Task: Create ChildIssue0000000806 as Child Issue of Issue Issue0000000403 in Backlog  in Scrum Project Project0000000081 in Jira. Create ChildIssue0000000807 as Child Issue of Issue Issue0000000404 in Backlog  in Scrum Project Project0000000081 in Jira. Create ChildIssue0000000808 as Child Issue of Issue Issue0000000404 in Backlog  in Scrum Project Project0000000081 in Jira. Create ChildIssue0000000809 as Child Issue of Issue Issue0000000405 in Backlog  in Scrum Project Project0000000081 in Jira. Create ChildIssue0000000810 as Child Issue of Issue Issue0000000405 in Backlog  in Scrum Project Project0000000081 in Jira
Action: Mouse moved to (849, 447)
Screenshot: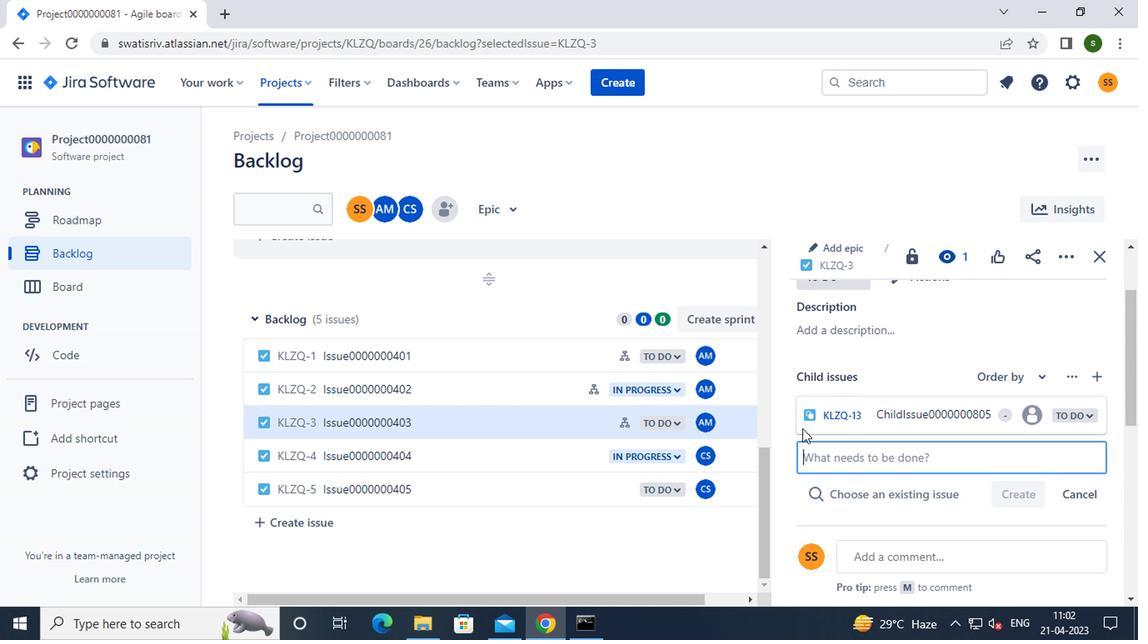
Action: Mouse pressed left at (849, 447)
Screenshot: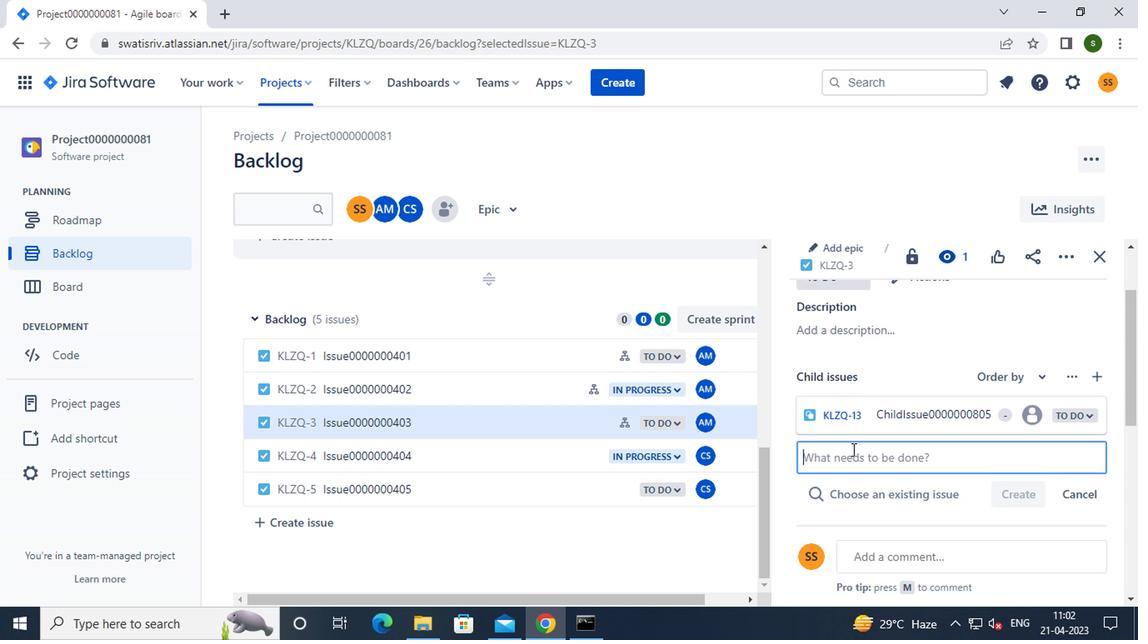 
Action: Key pressed <Key.caps_lock><Key.caps_lock>c<Key.caps_lock>hild<Key.caps_lock>i<Key.caps_lock>ssue0000000806
Screenshot: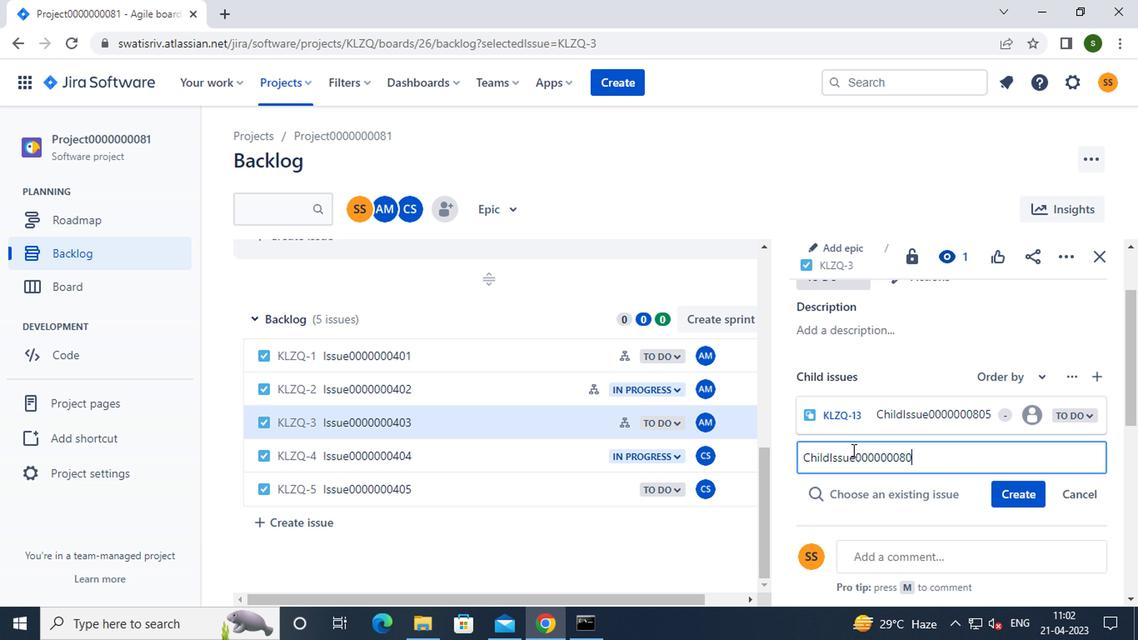 
Action: Mouse moved to (1012, 486)
Screenshot: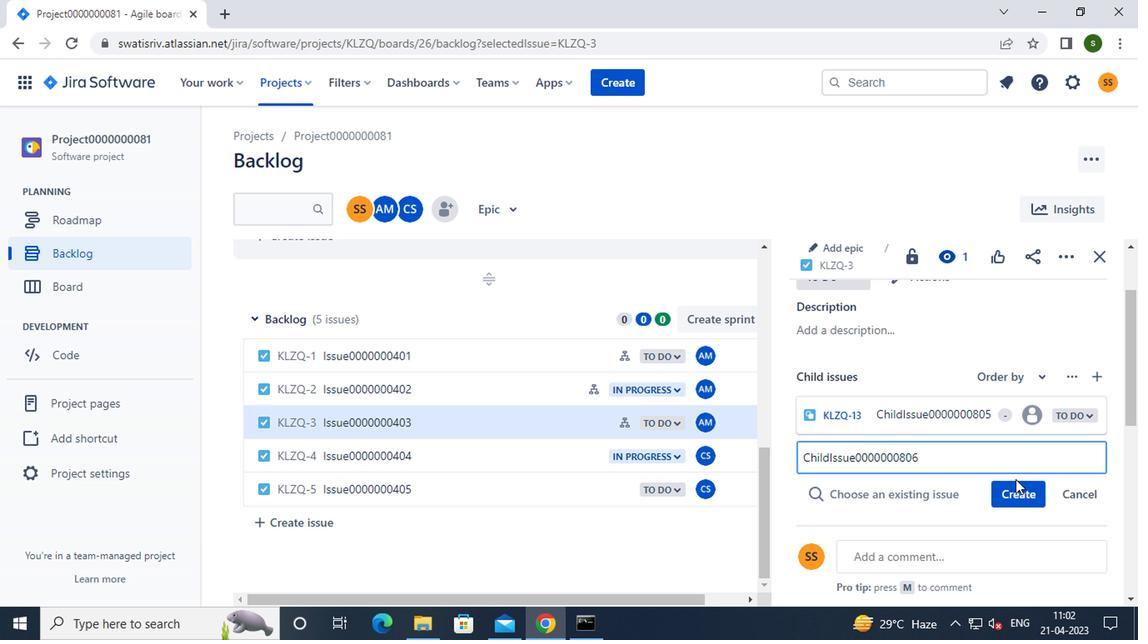 
Action: Mouse pressed left at (1012, 486)
Screenshot: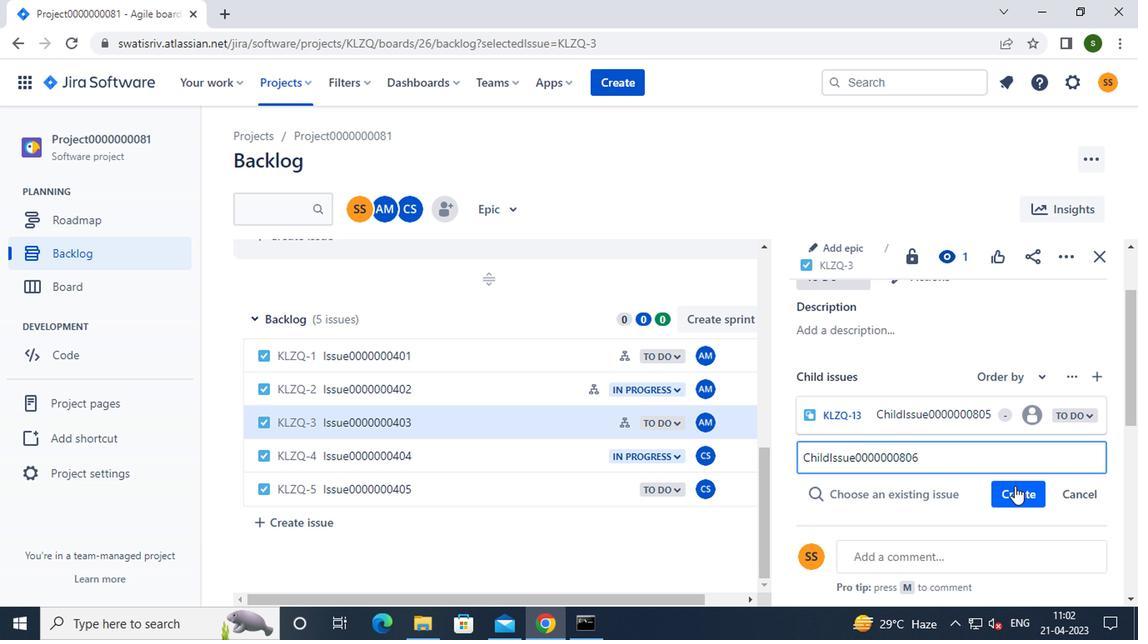 
Action: Mouse moved to (479, 456)
Screenshot: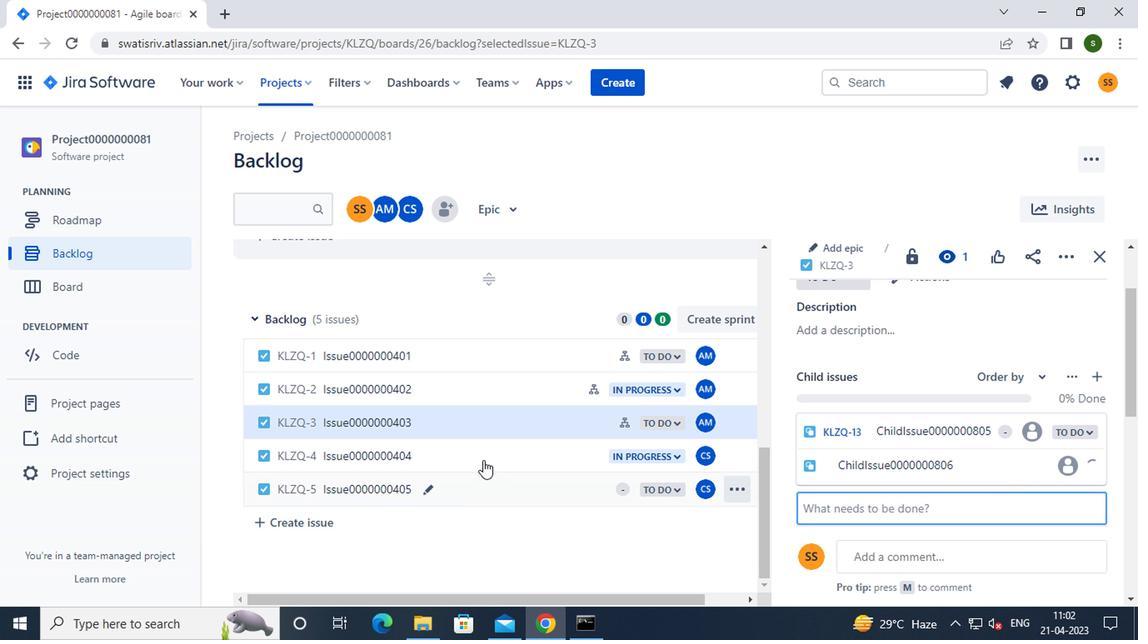 
Action: Mouse pressed left at (479, 456)
Screenshot: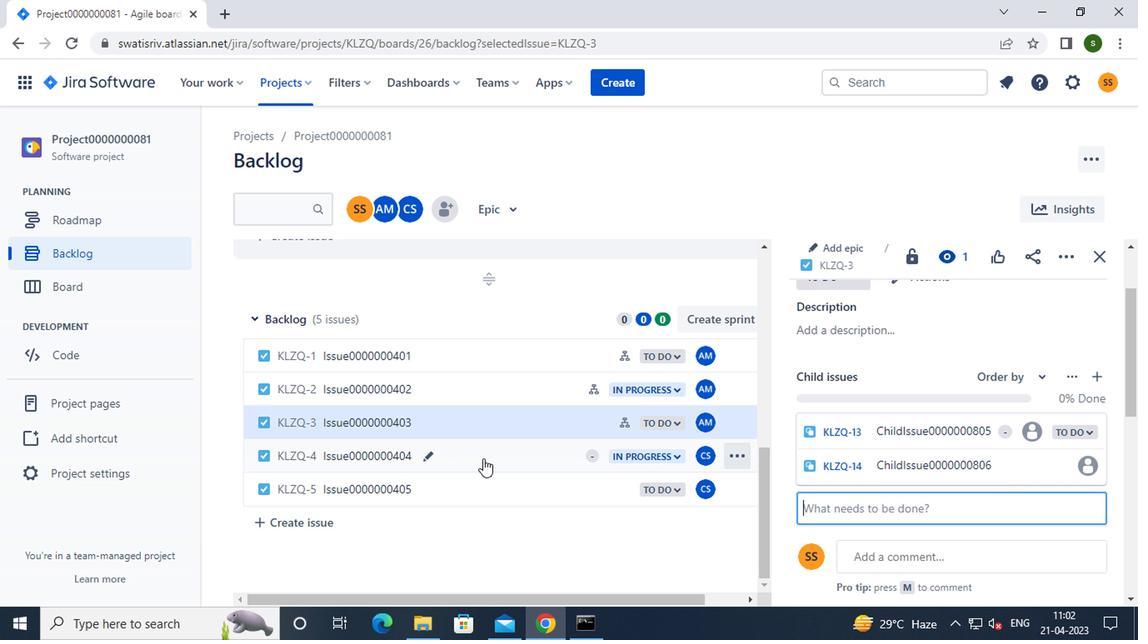 
Action: Mouse moved to (846, 327)
Screenshot: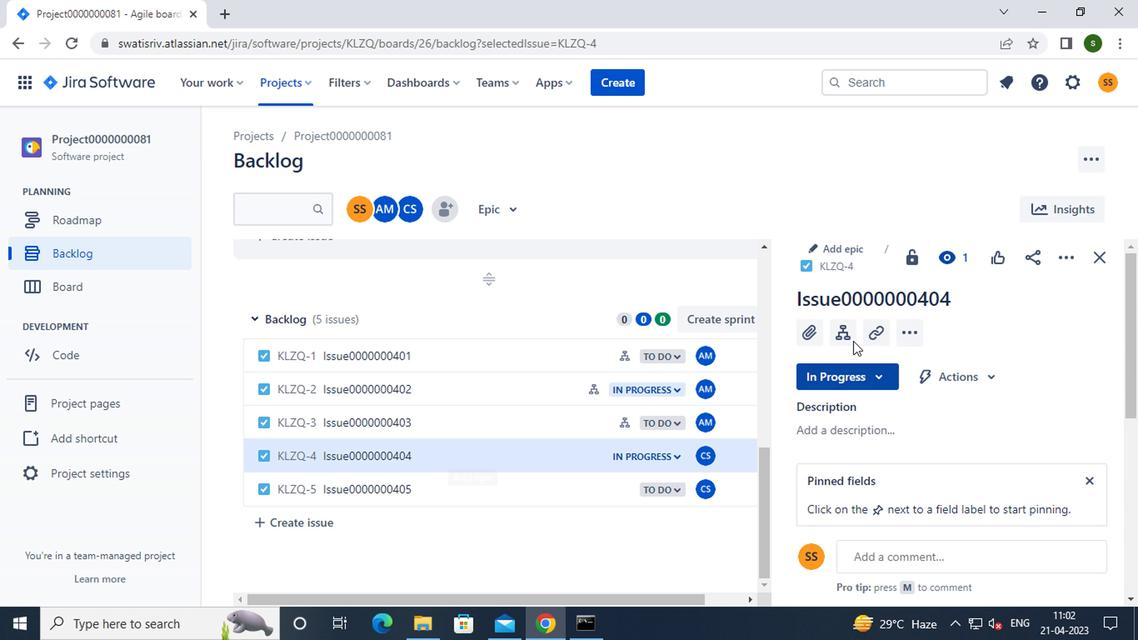 
Action: Mouse pressed left at (846, 327)
Screenshot: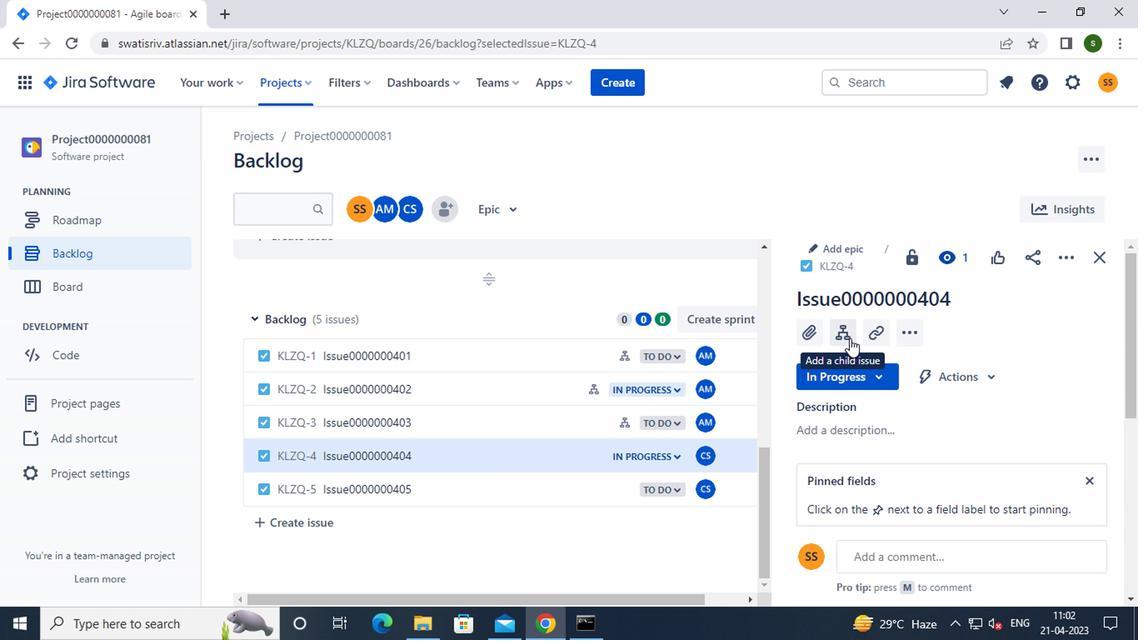 
Action: Mouse moved to (872, 391)
Screenshot: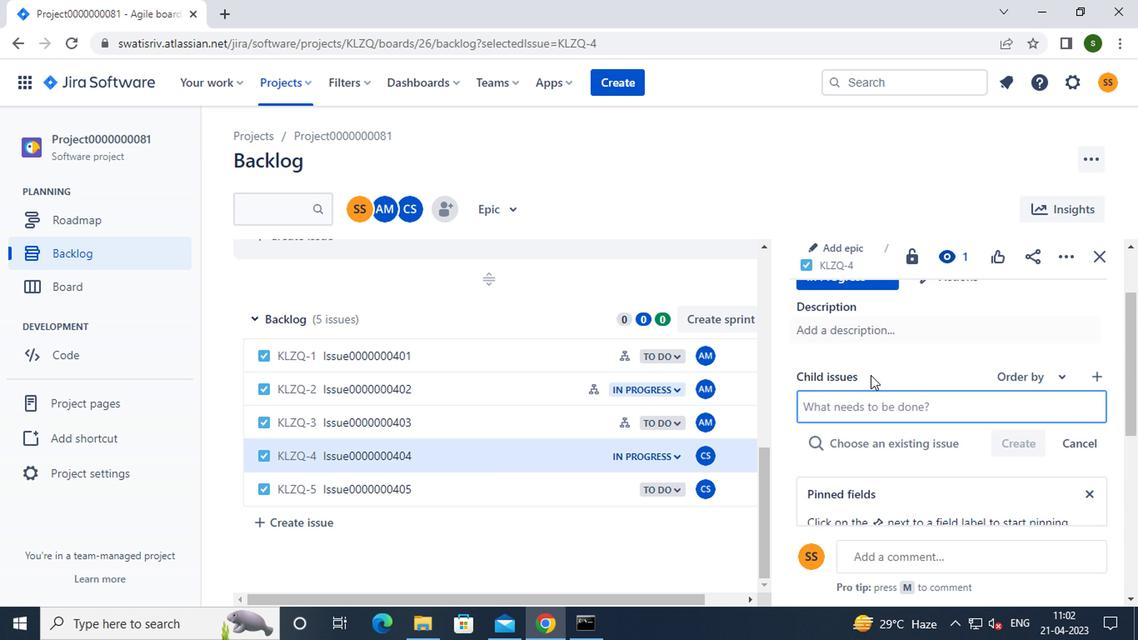 
Action: Mouse pressed left at (872, 391)
Screenshot: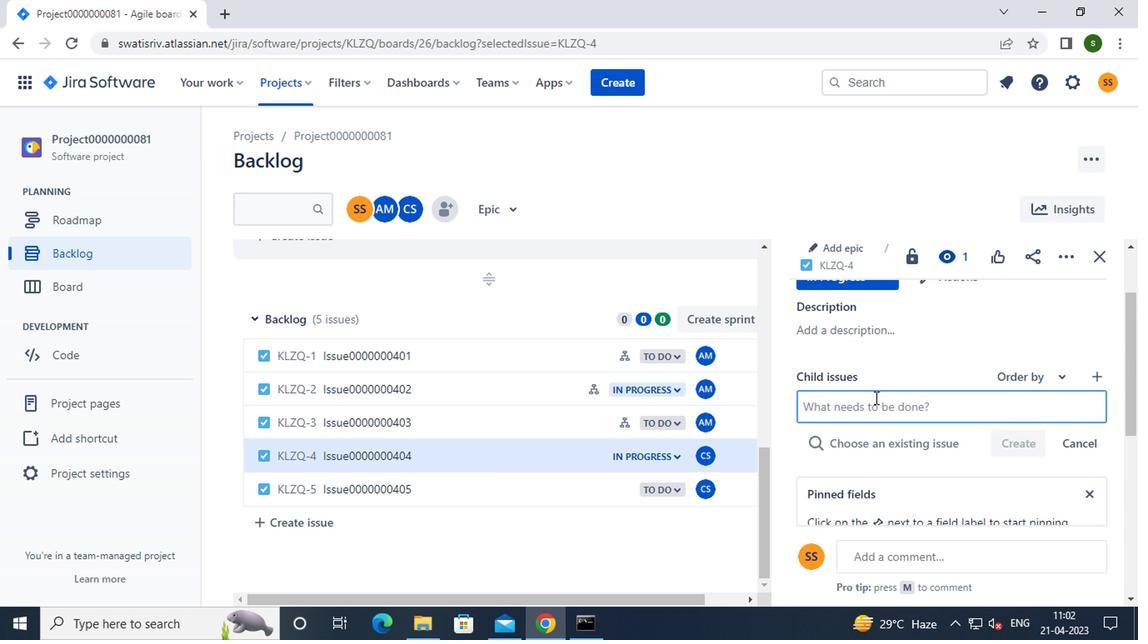 
Action: Mouse moved to (875, 393)
Screenshot: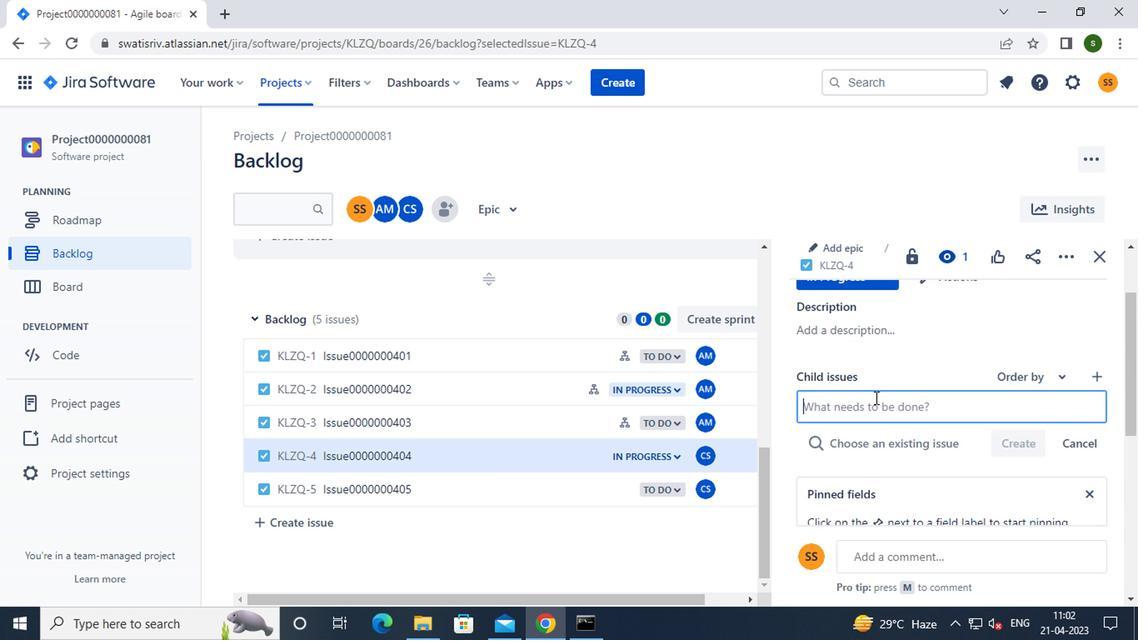 
Action: Key pressed <Key.caps_lock>c<Key.caps_lock>hild<Key.caps_lock>i<Key.caps_lock>ssue0000000807
Screenshot: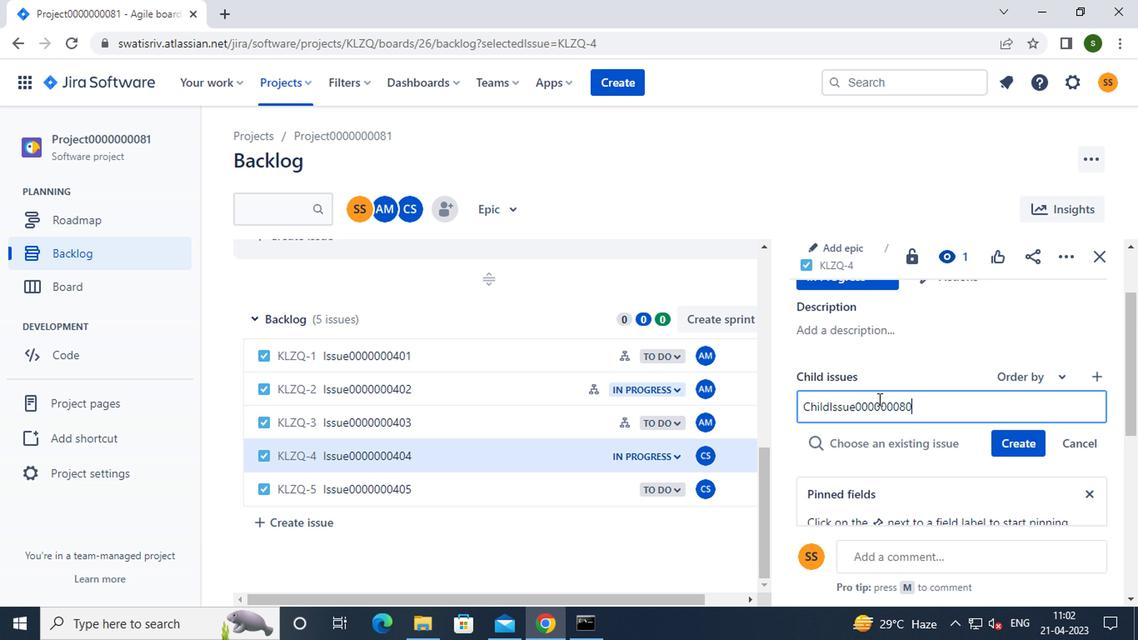
Action: Mouse moved to (1030, 445)
Screenshot: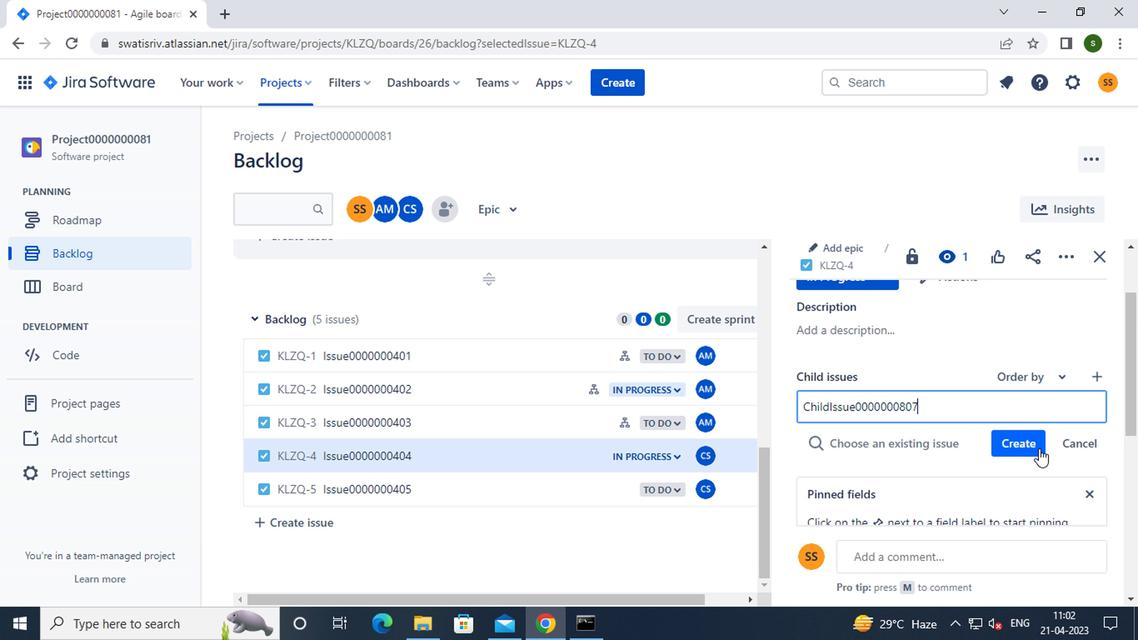
Action: Mouse pressed left at (1030, 445)
Screenshot: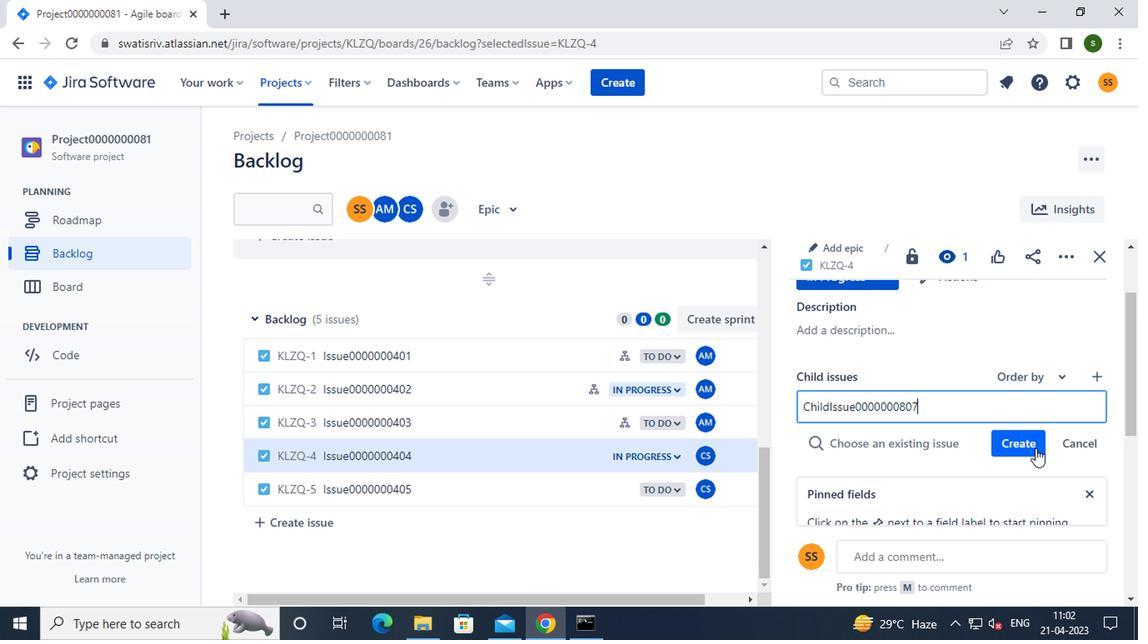 
Action: Mouse moved to (951, 447)
Screenshot: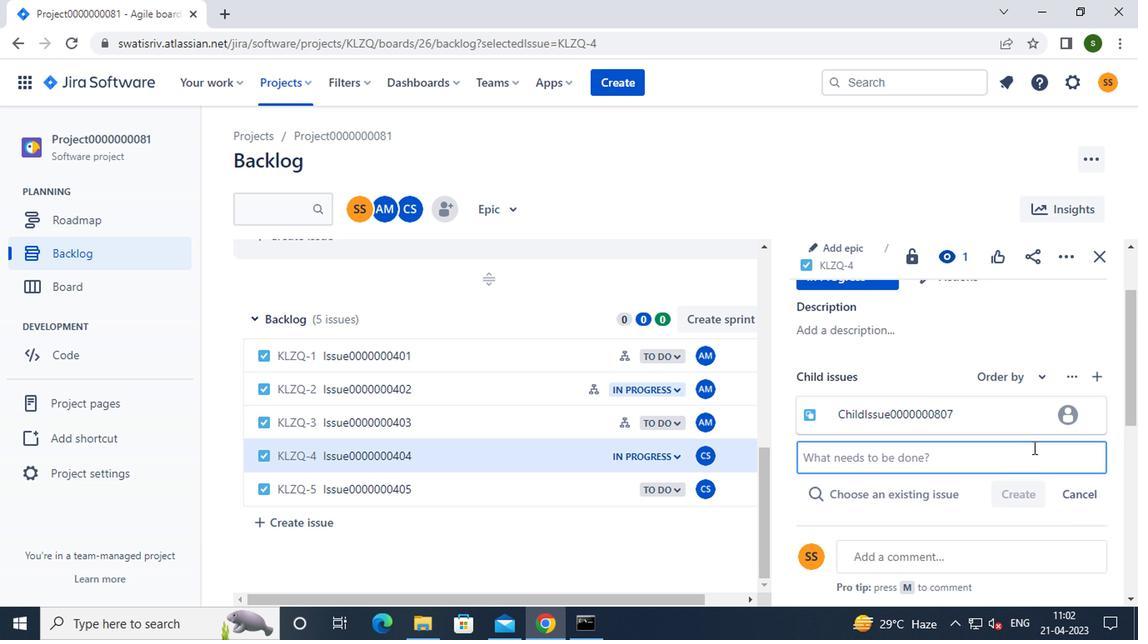 
Action: Mouse pressed left at (951, 447)
Screenshot: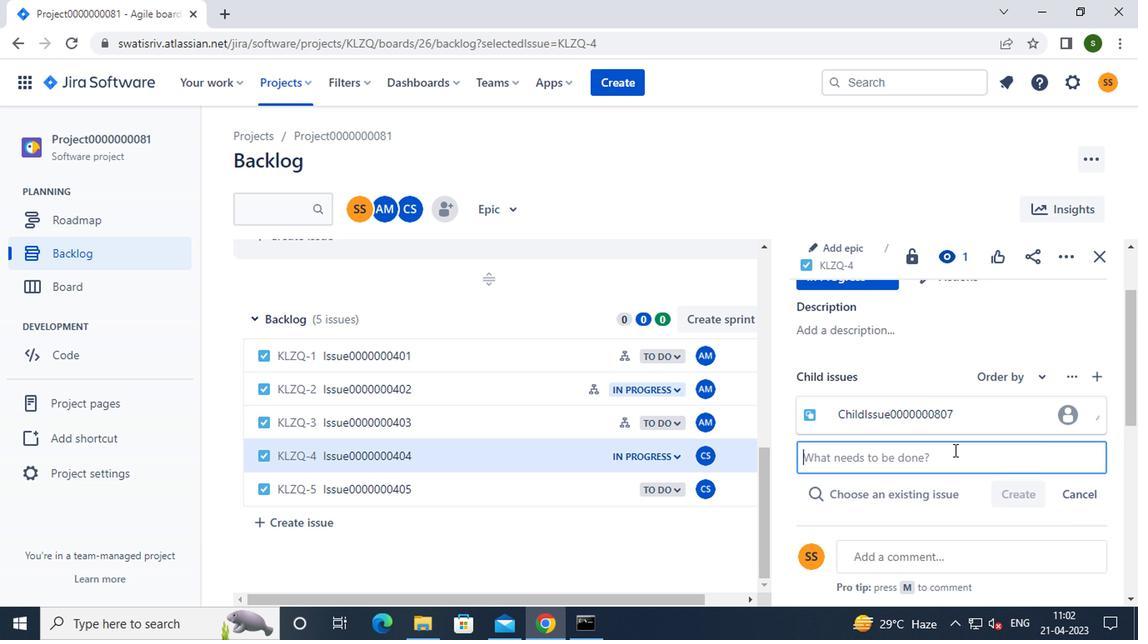 
Action: Key pressed <Key.caps_lock>c<Key.caps_lock>hils<Key.caps_lock>i<Key.caps_lock>ss<Key.backspace><Key.backspace><Key.backspace><Key.backspace>d<Key.caps_lock>i<Key.caps_lock>ssue0000000808
Screenshot: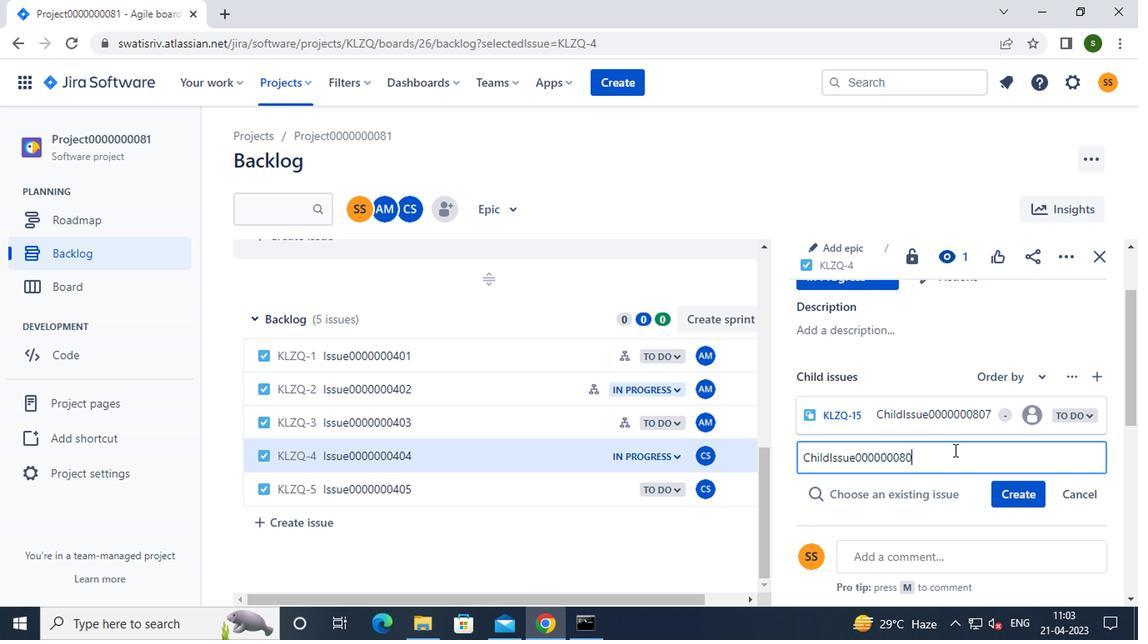 
Action: Mouse moved to (1001, 488)
Screenshot: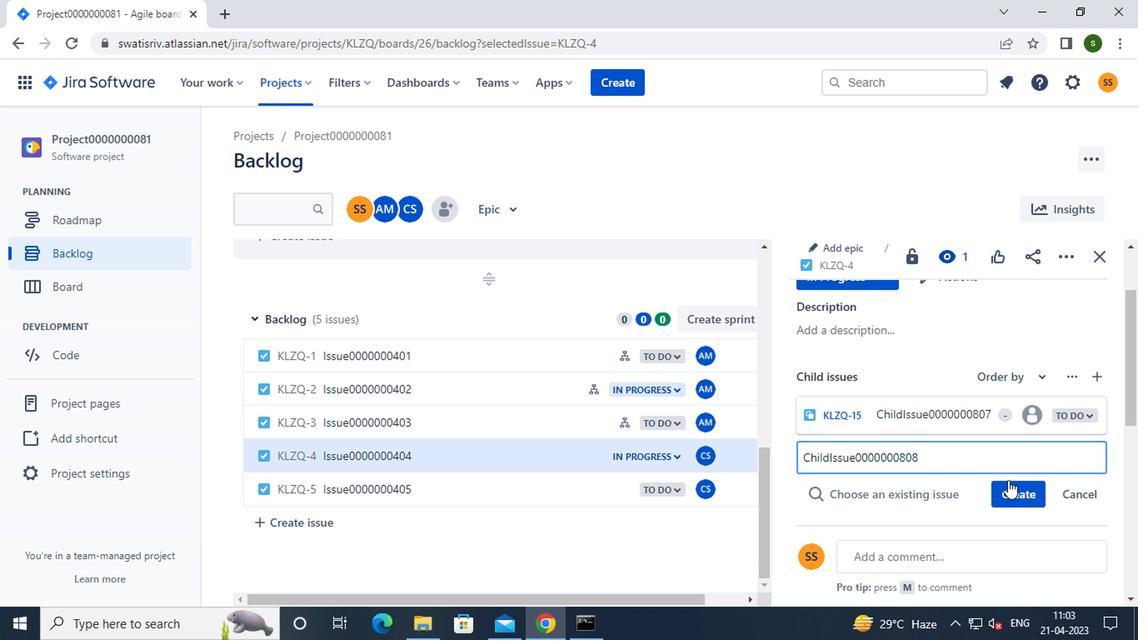 
Action: Mouse pressed left at (1001, 488)
Screenshot: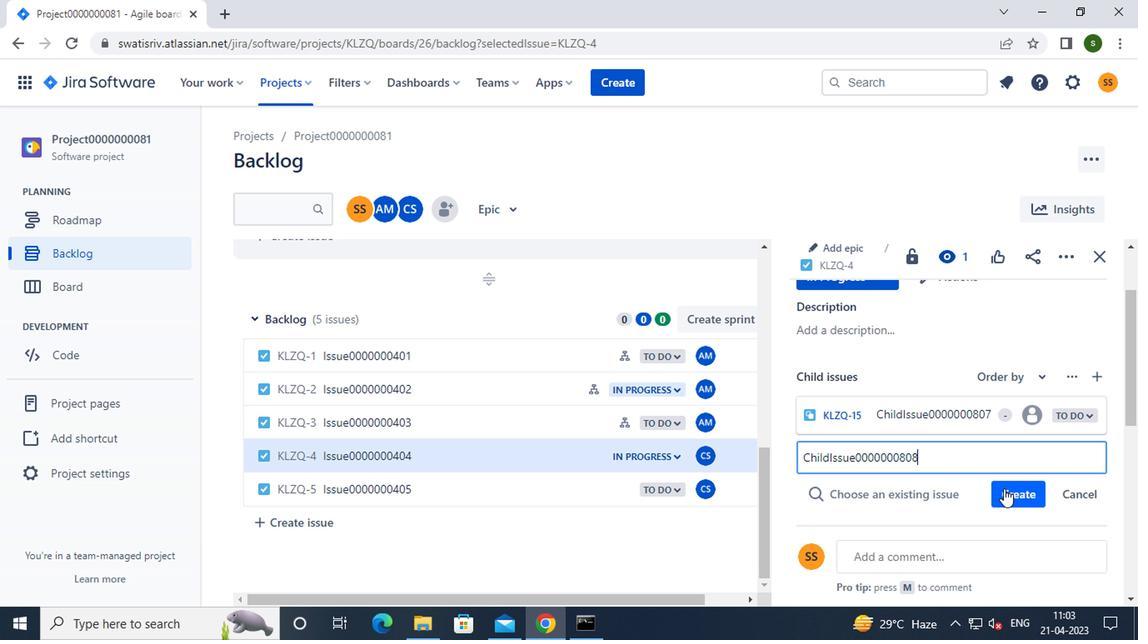 
Action: Mouse moved to (515, 479)
Screenshot: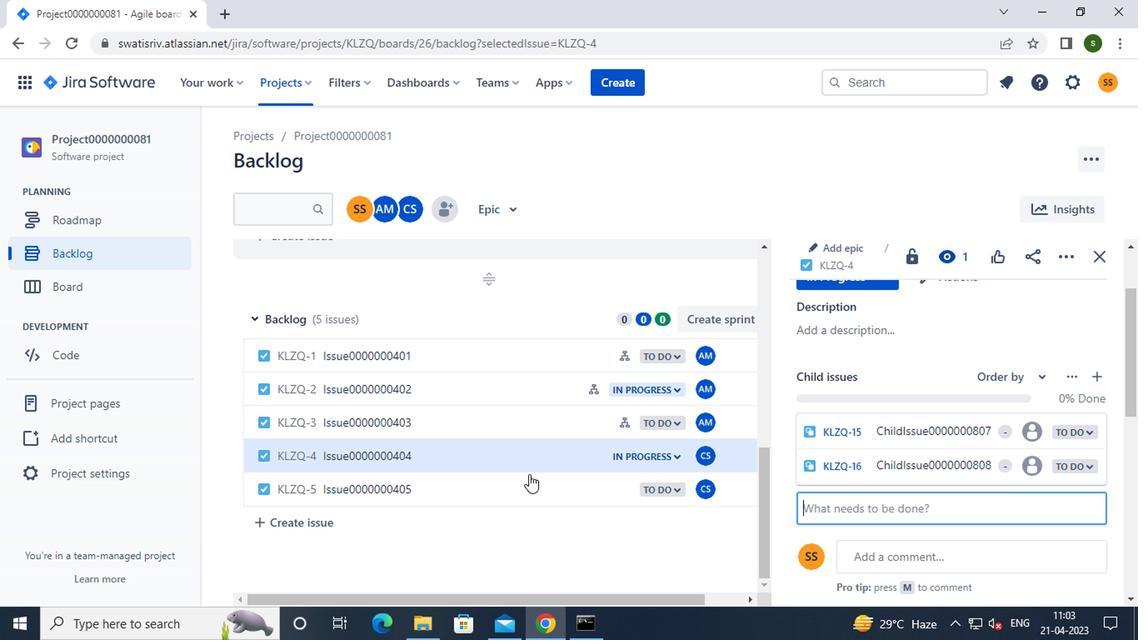 
Action: Mouse pressed left at (515, 479)
Screenshot: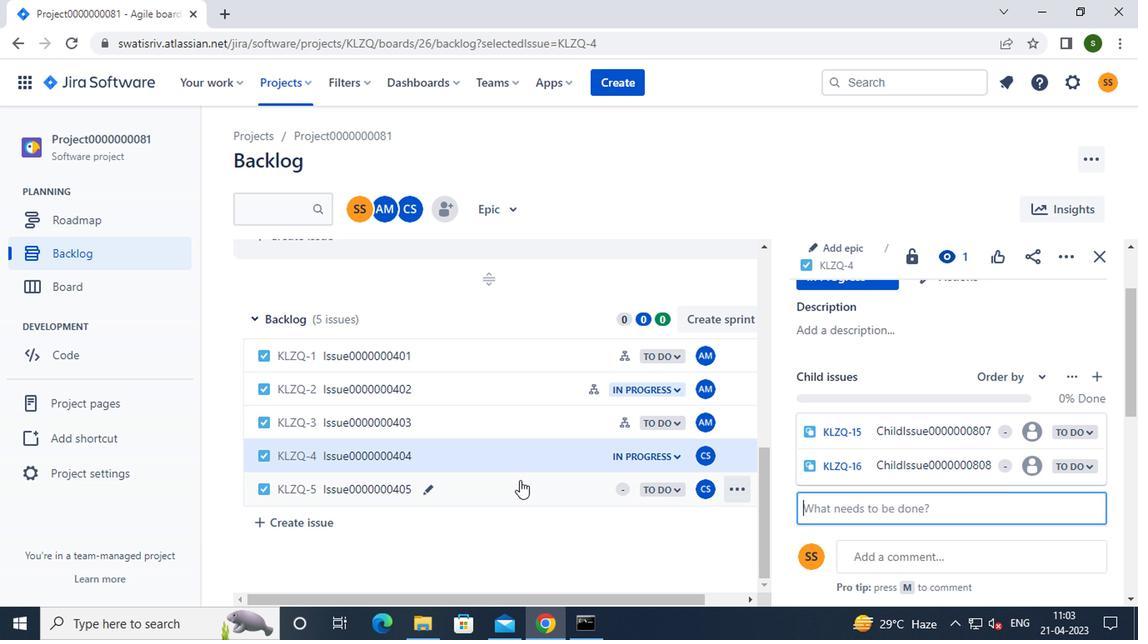 
Action: Mouse moved to (831, 318)
Screenshot: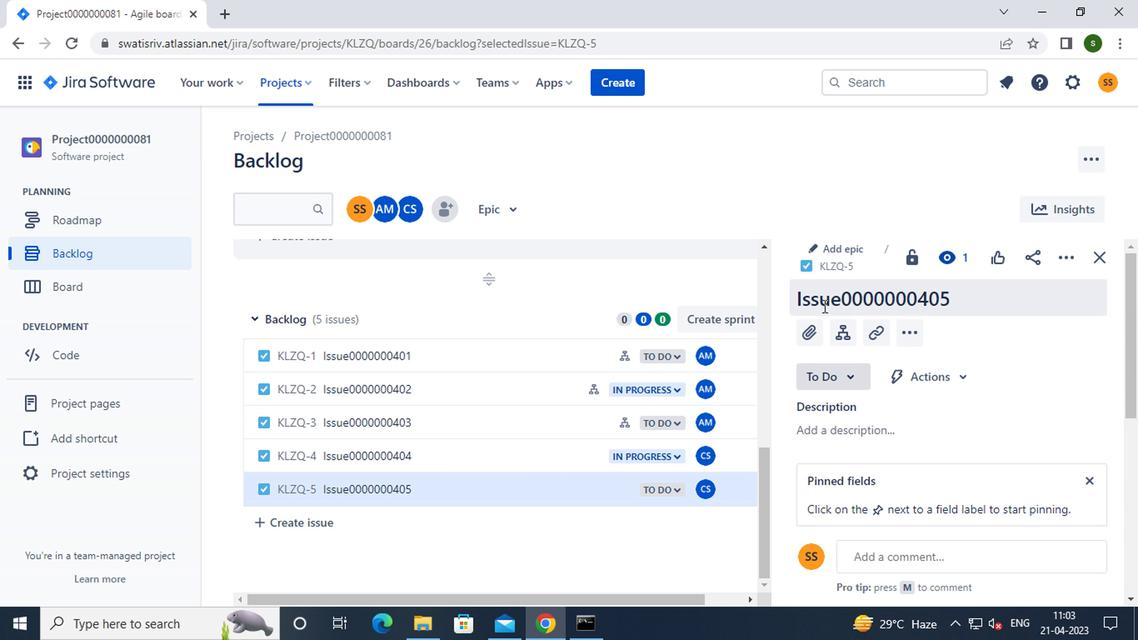 
Action: Mouse pressed left at (831, 318)
Screenshot: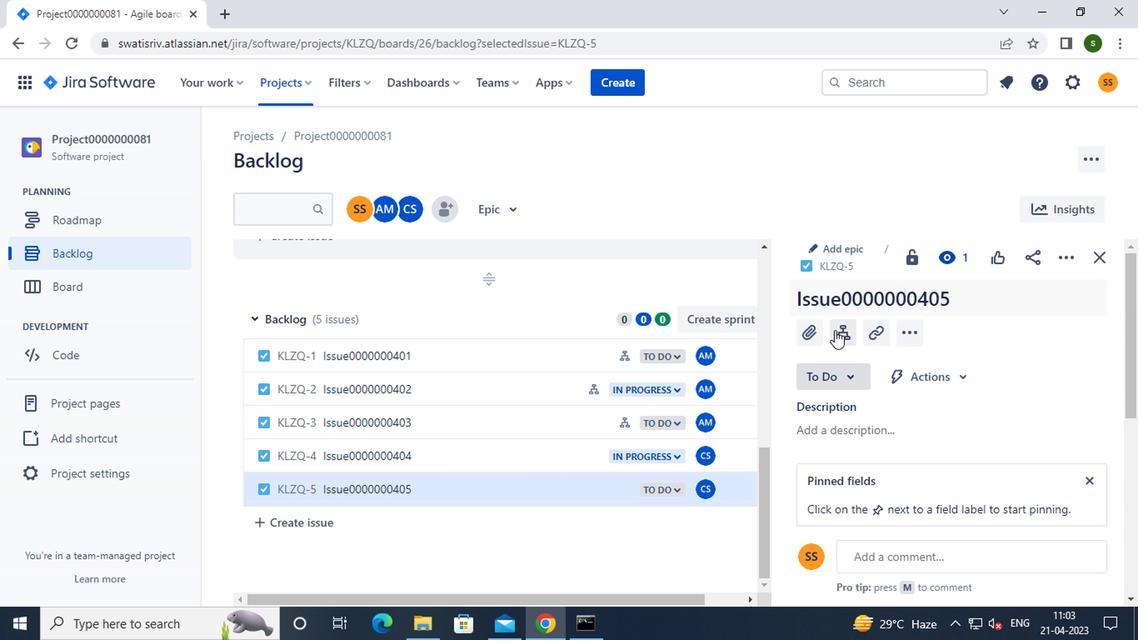 
Action: Mouse moved to (838, 406)
Screenshot: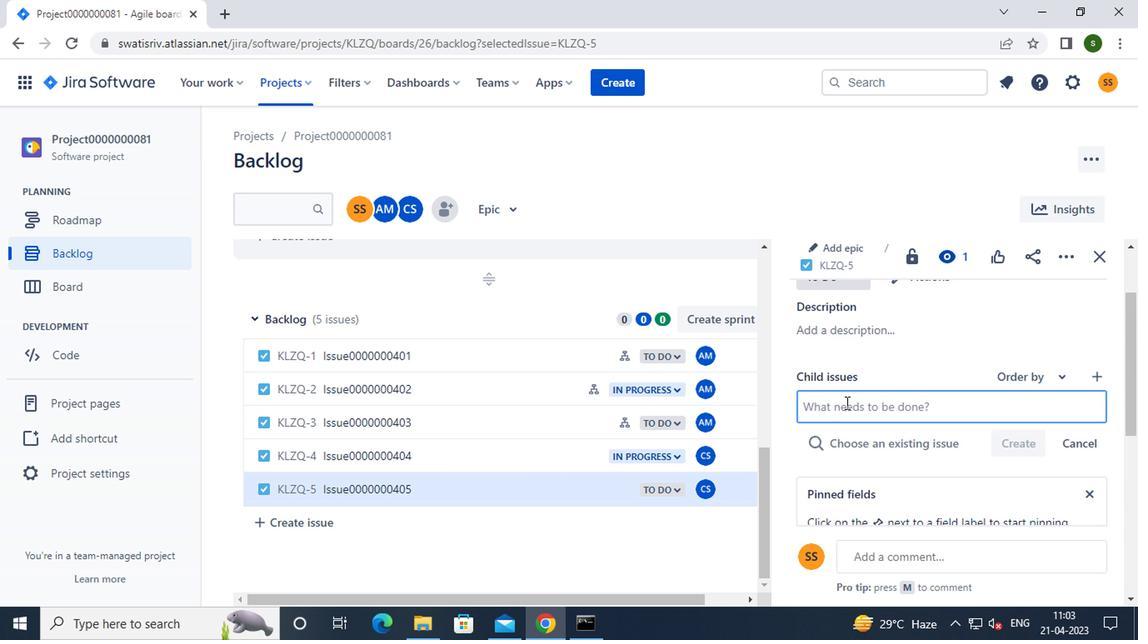 
Action: Mouse pressed left at (838, 406)
Screenshot: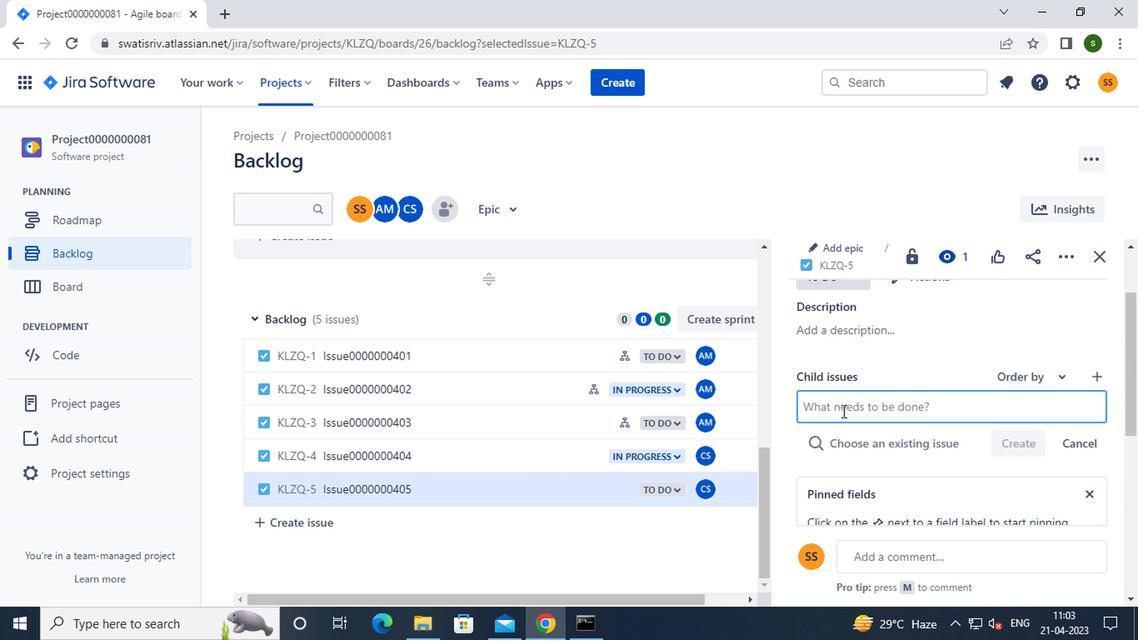 
Action: Mouse moved to (839, 406)
Screenshot: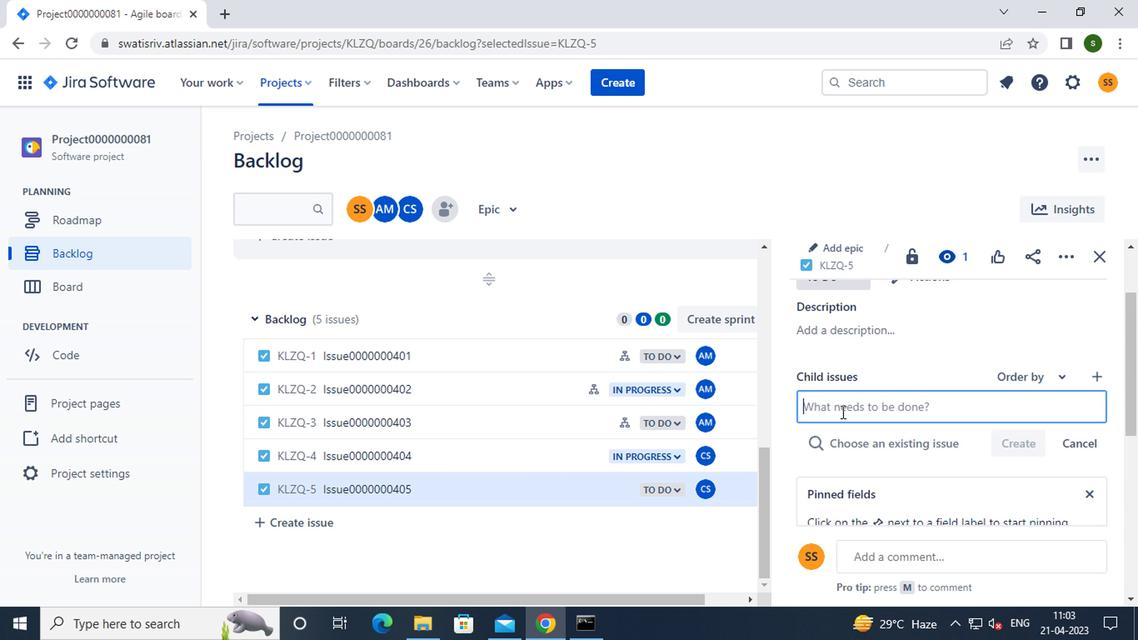 
Action: Key pressed <Key.caps_lock>c<Key.caps_lock>hild<Key.caps_lock>i<Key.caps_lock>ssue0000000809
Screenshot: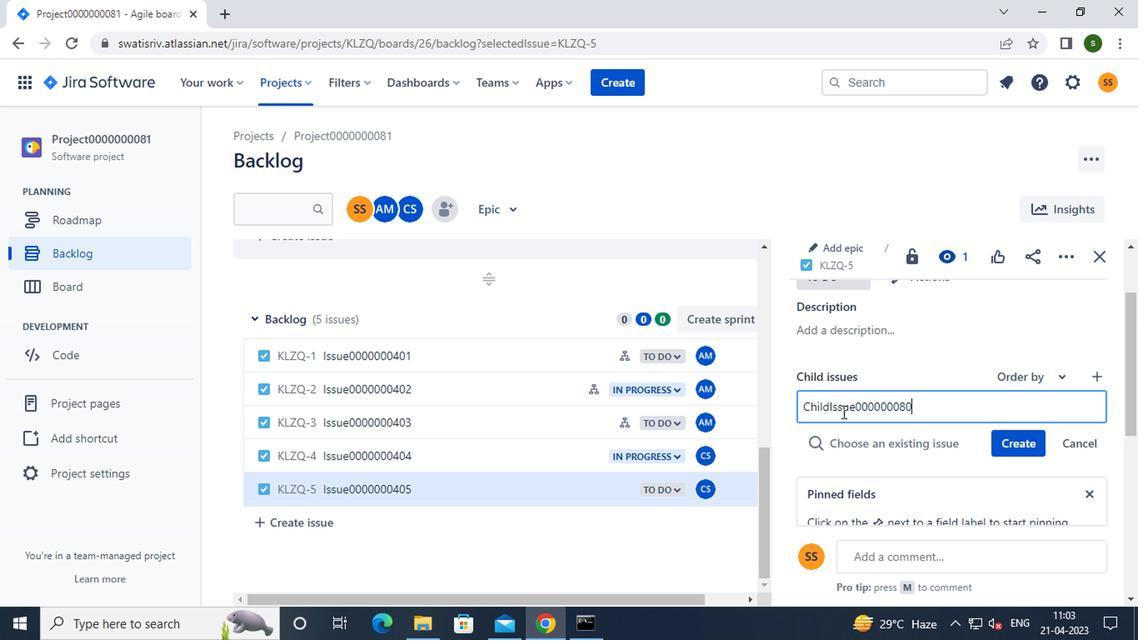 
Action: Mouse moved to (1001, 442)
Screenshot: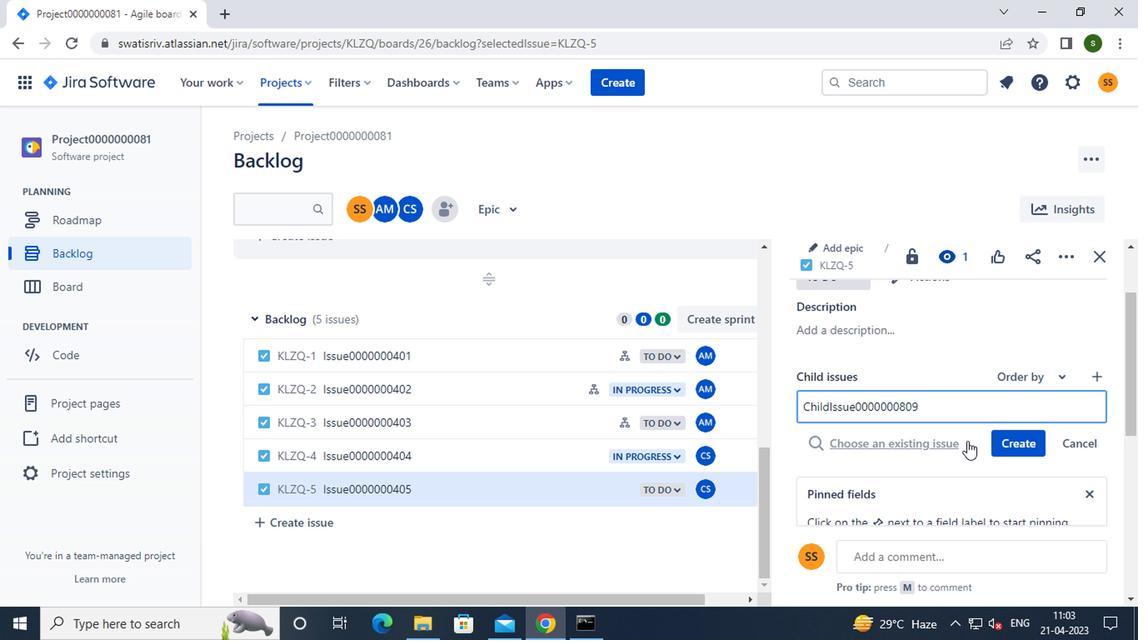 
Action: Mouse pressed left at (1001, 442)
Screenshot: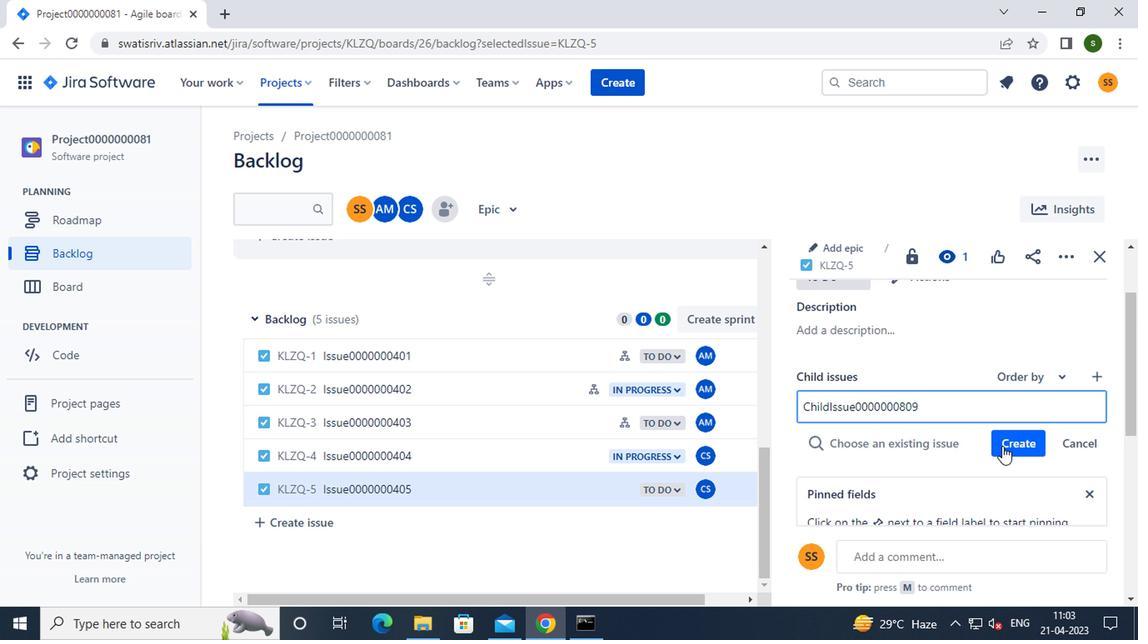 
Action: Mouse moved to (933, 451)
Screenshot: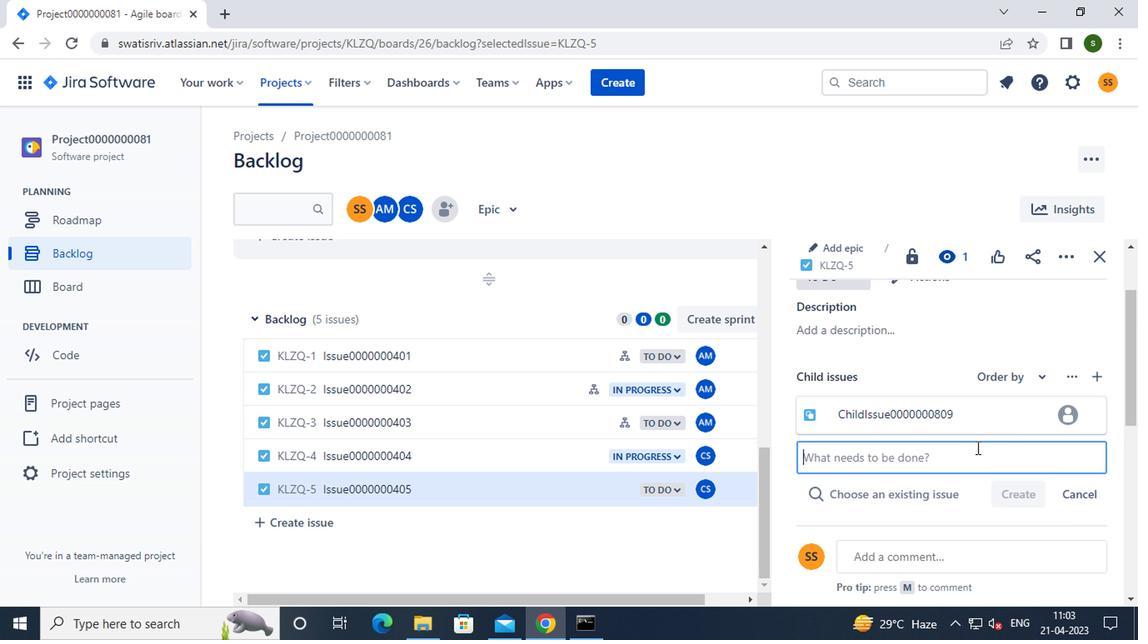 
Action: Mouse pressed left at (933, 451)
Screenshot: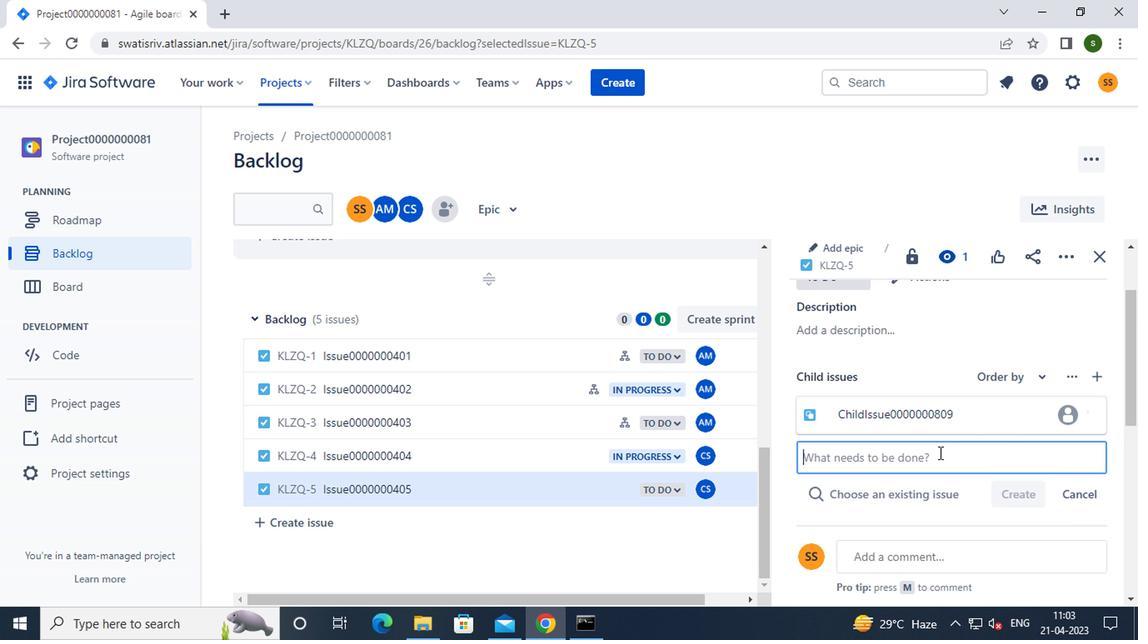 
Action: Key pressed <Key.caps_lock>c<Key.caps_lock>hild<Key.caps_lock>i<Key.caps_lock>ssue0000000810
Screenshot: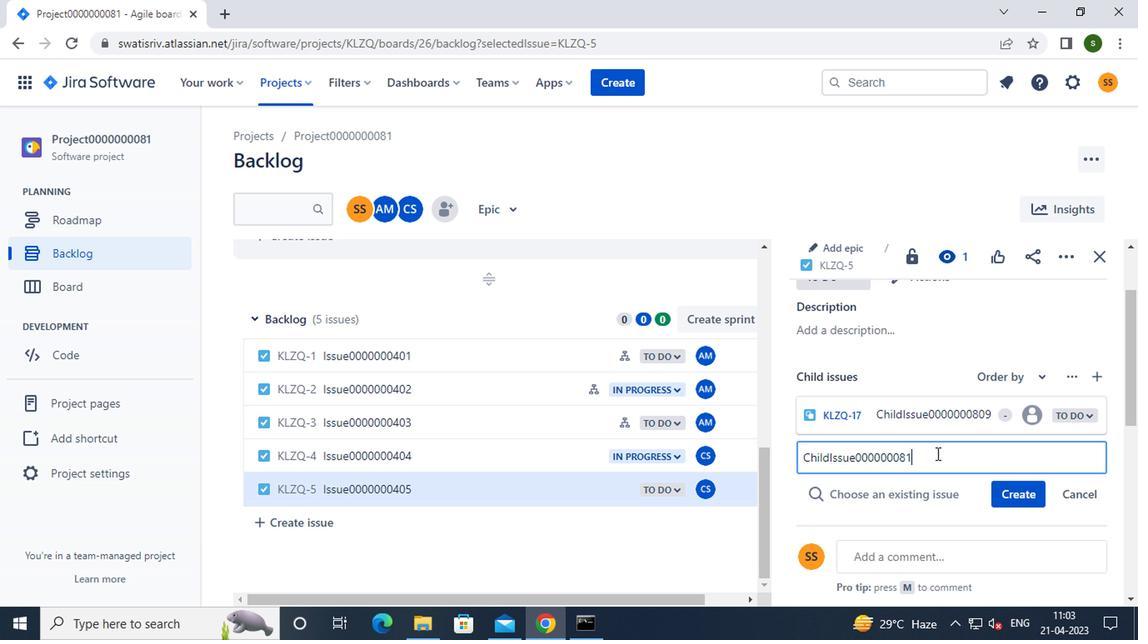 
Action: Mouse moved to (1005, 486)
Screenshot: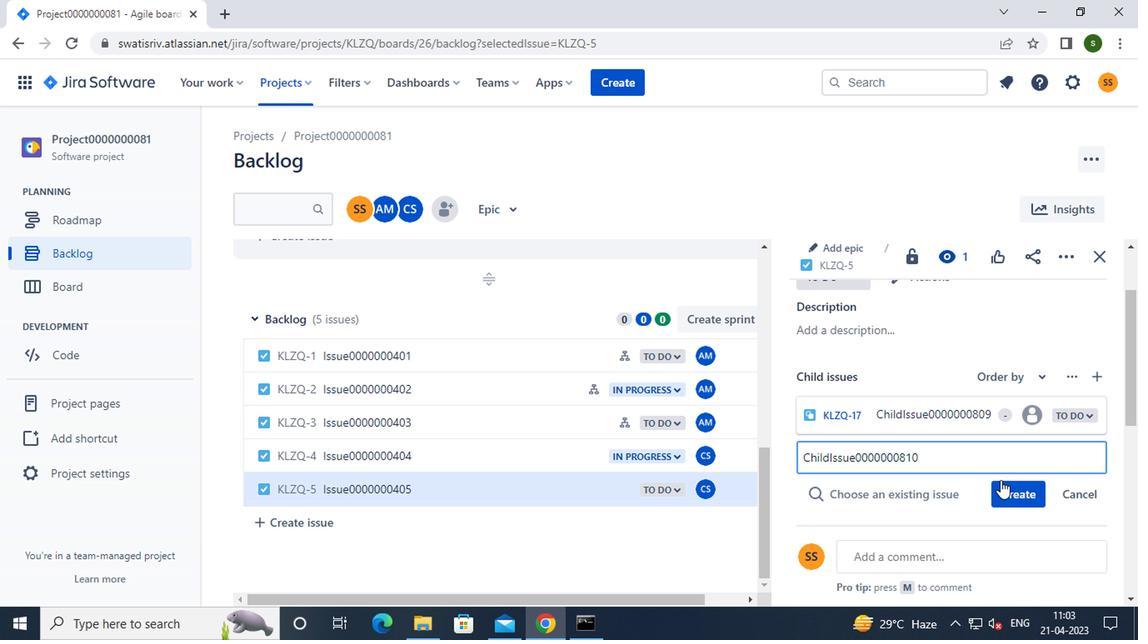 
Action: Mouse pressed left at (1005, 486)
Screenshot: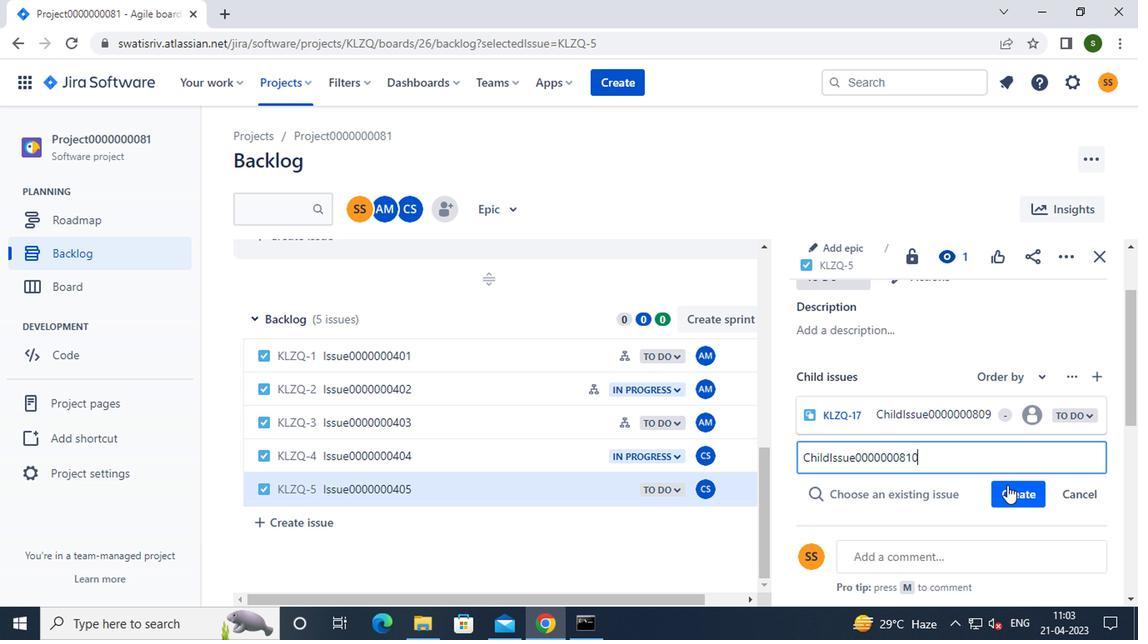 
Action: Mouse moved to (764, 159)
Screenshot: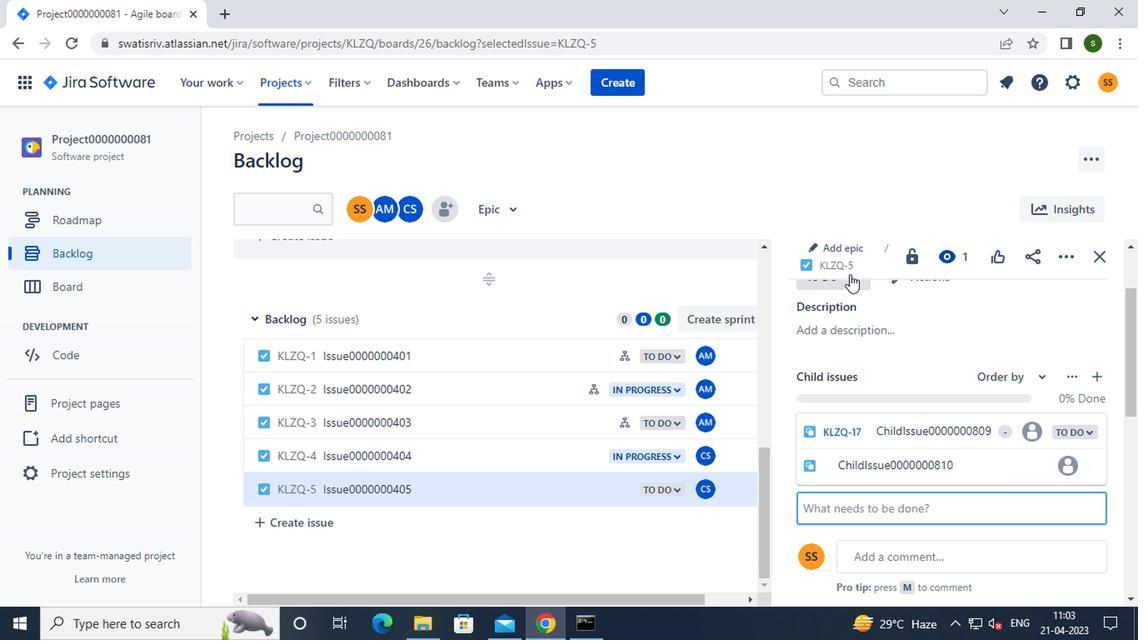 
